 Task: Synchronize Google contacts.
Action: Mouse moved to (852, 103)
Screenshot: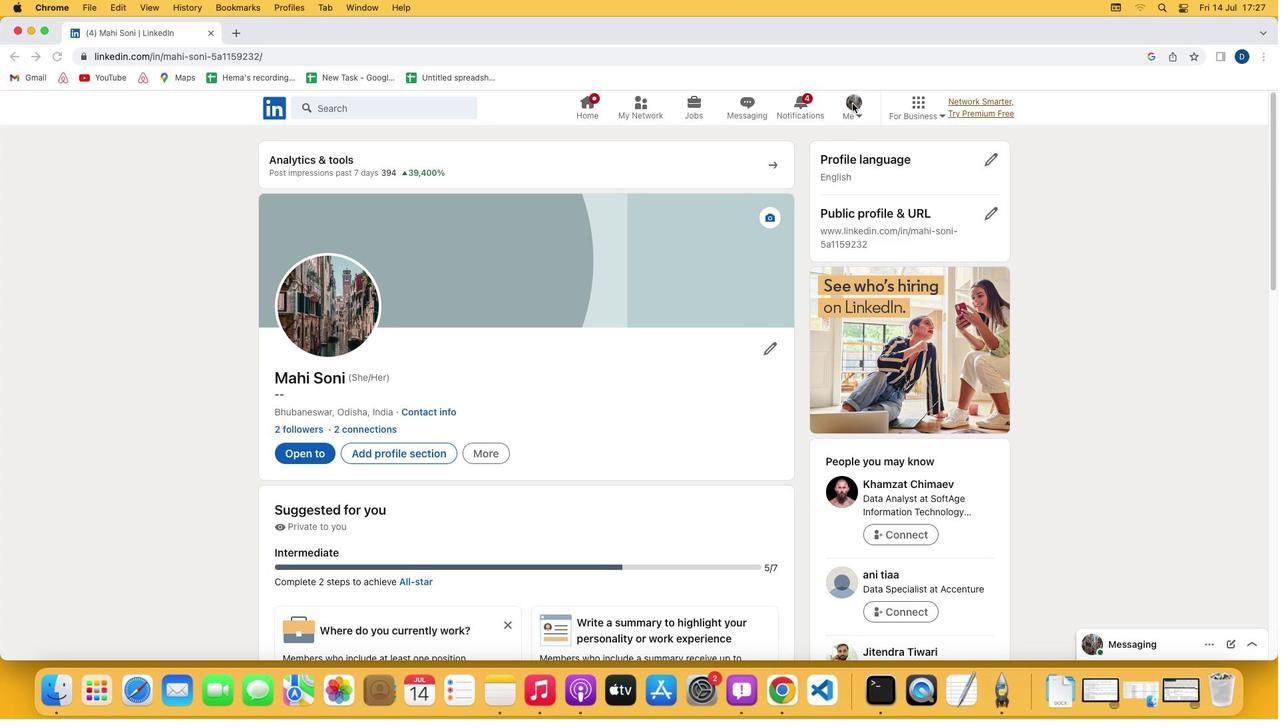 
Action: Mouse pressed left at (852, 103)
Screenshot: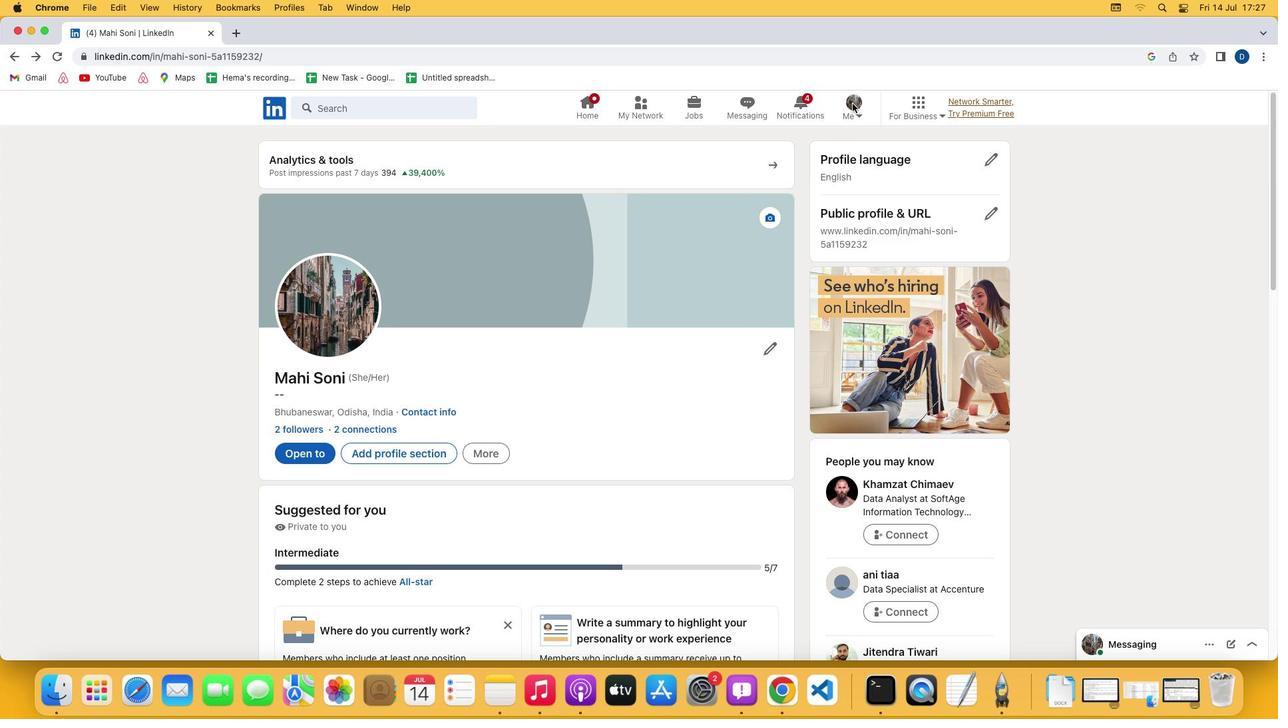 
Action: Mouse pressed left at (852, 103)
Screenshot: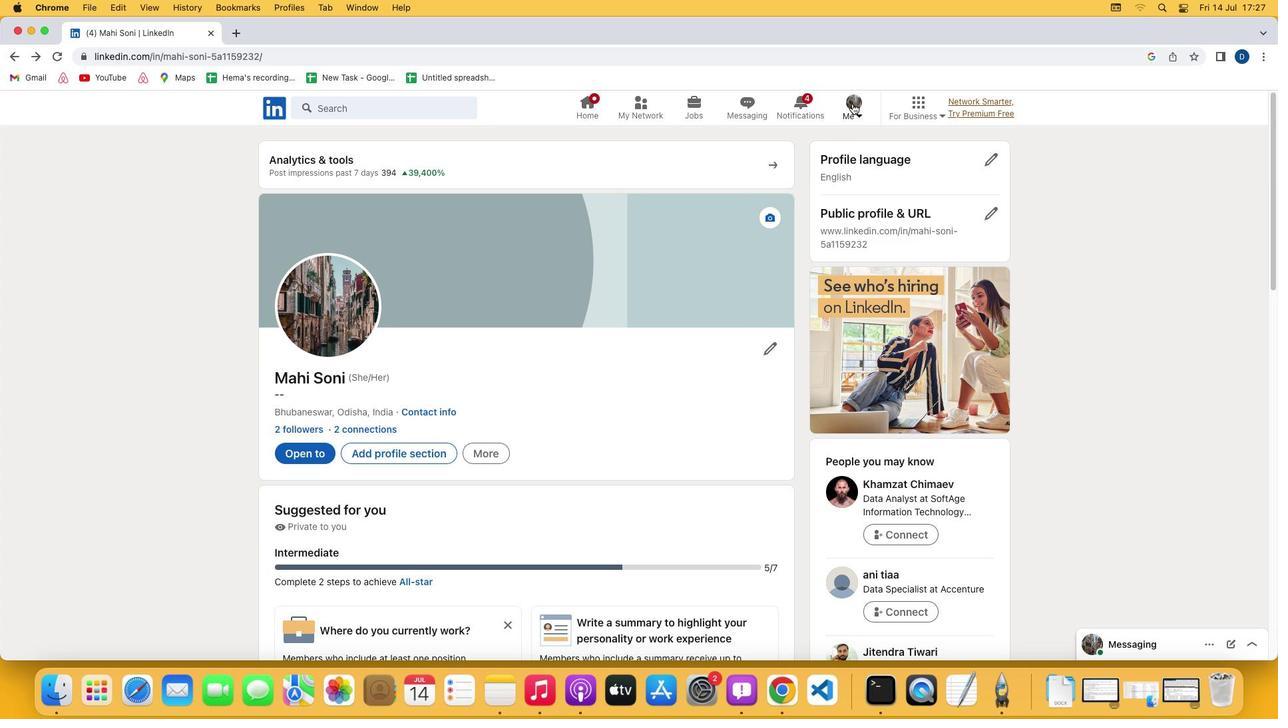 
Action: Mouse moved to (757, 250)
Screenshot: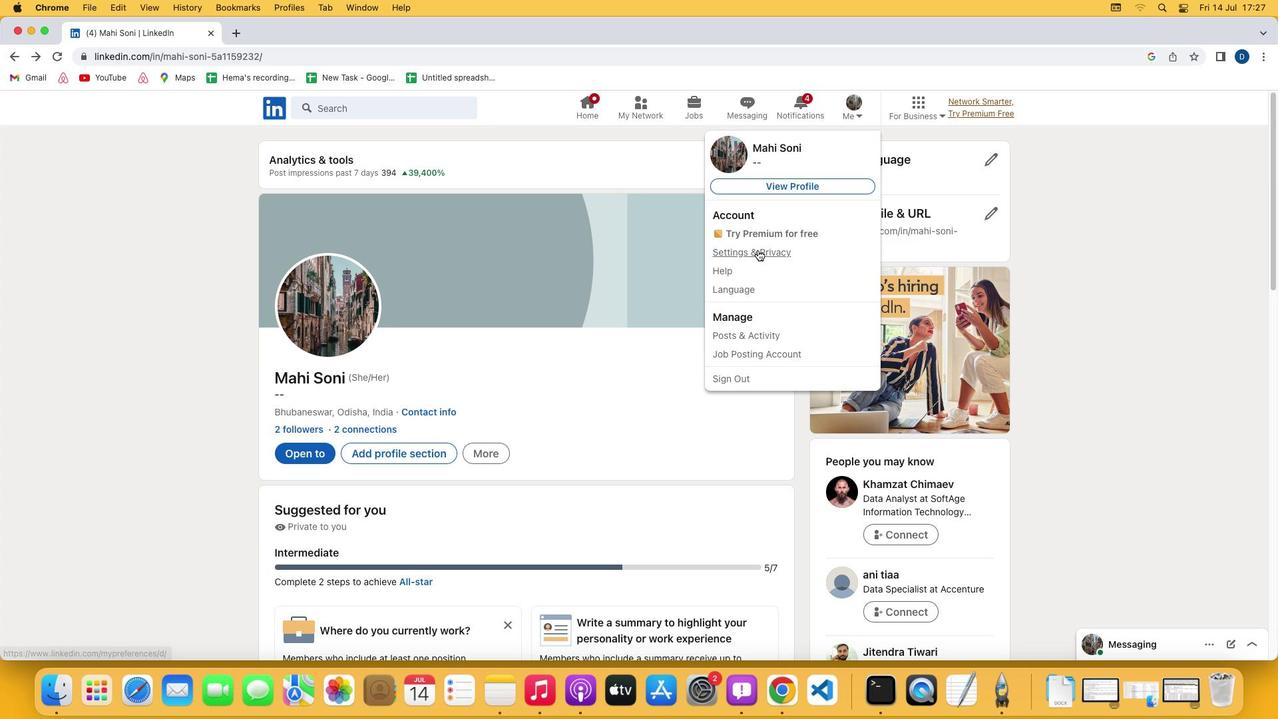 
Action: Mouse pressed left at (757, 250)
Screenshot: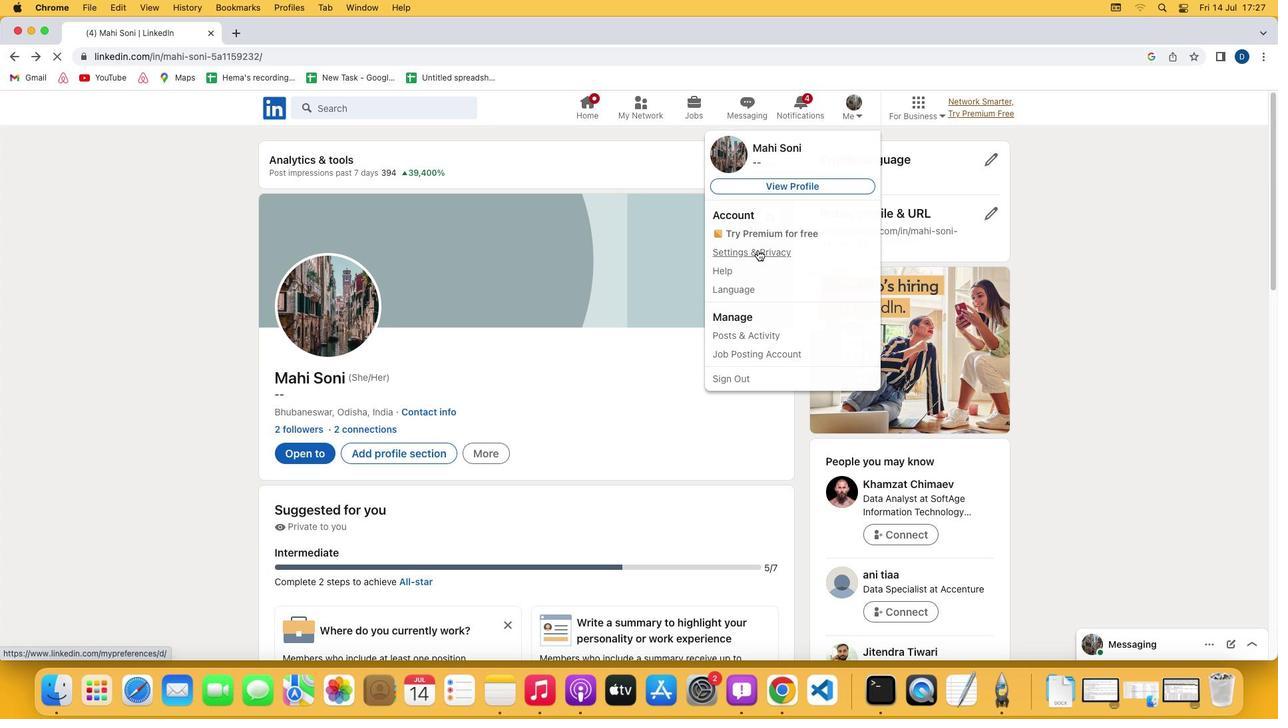 
Action: Mouse moved to (637, 601)
Screenshot: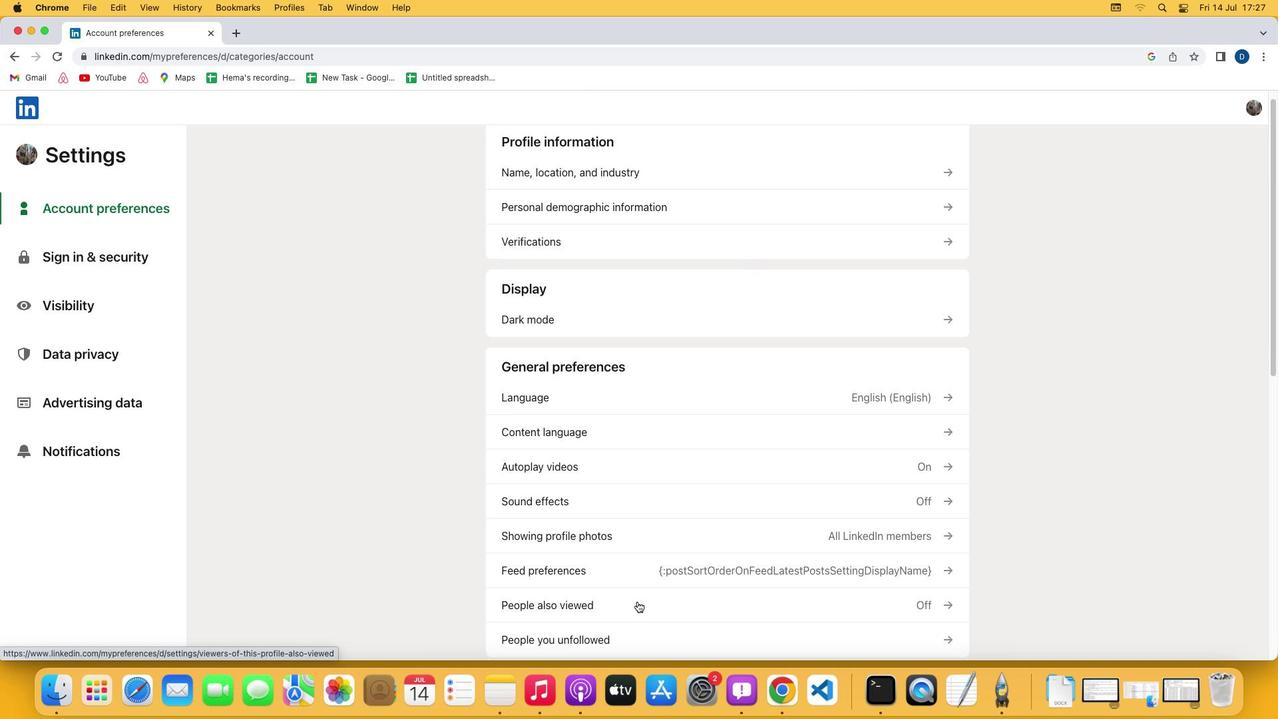 
Action: Mouse scrolled (637, 601) with delta (0, 0)
Screenshot: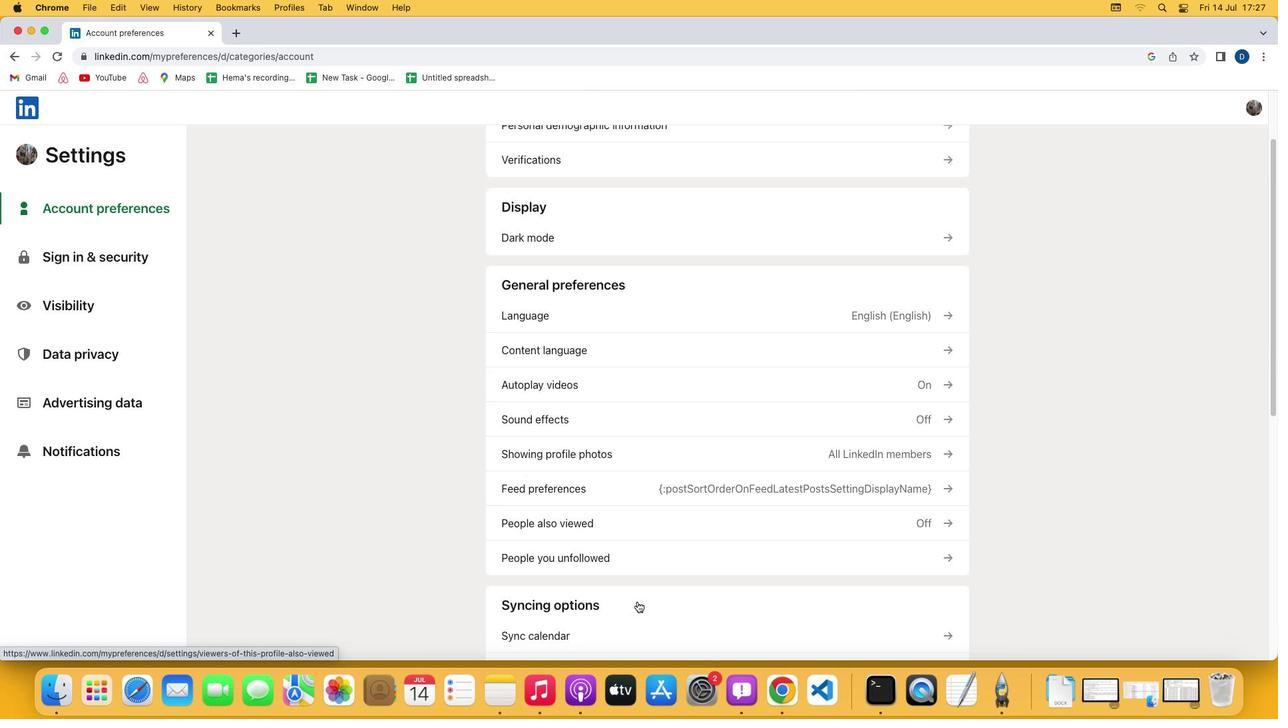 
Action: Mouse scrolled (637, 601) with delta (0, 0)
Screenshot: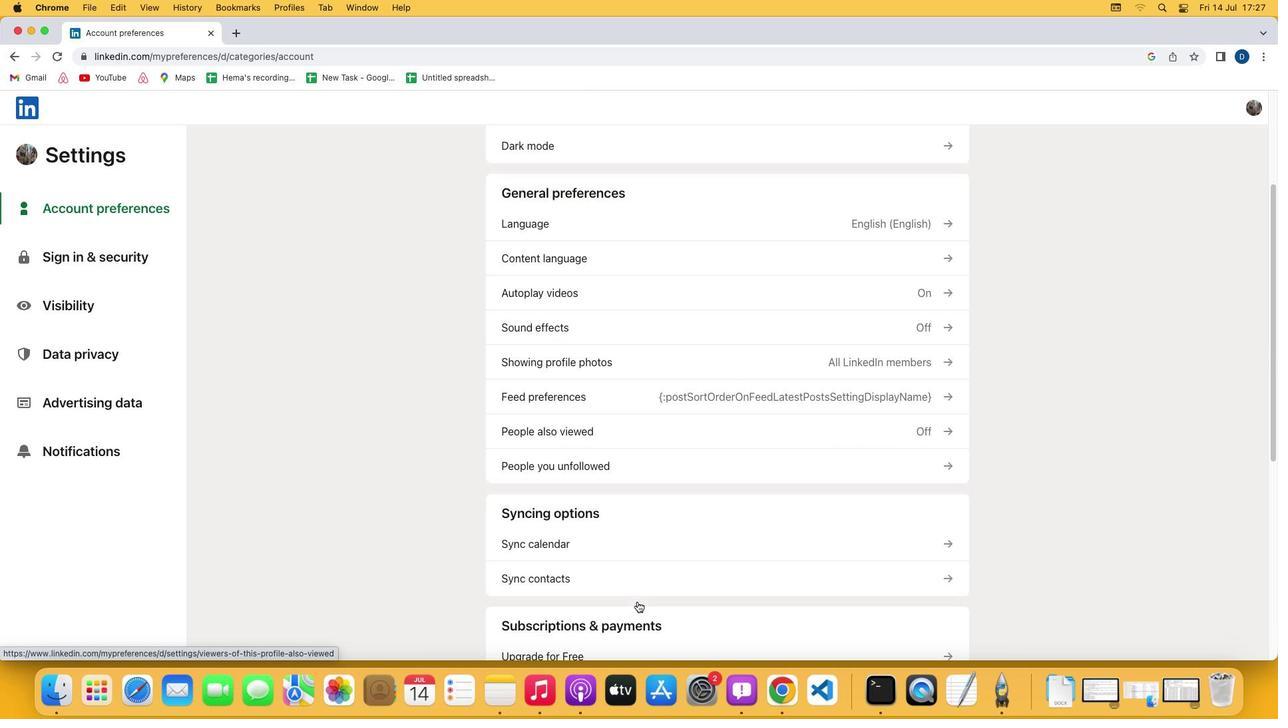 
Action: Mouse scrolled (637, 601) with delta (0, -1)
Screenshot: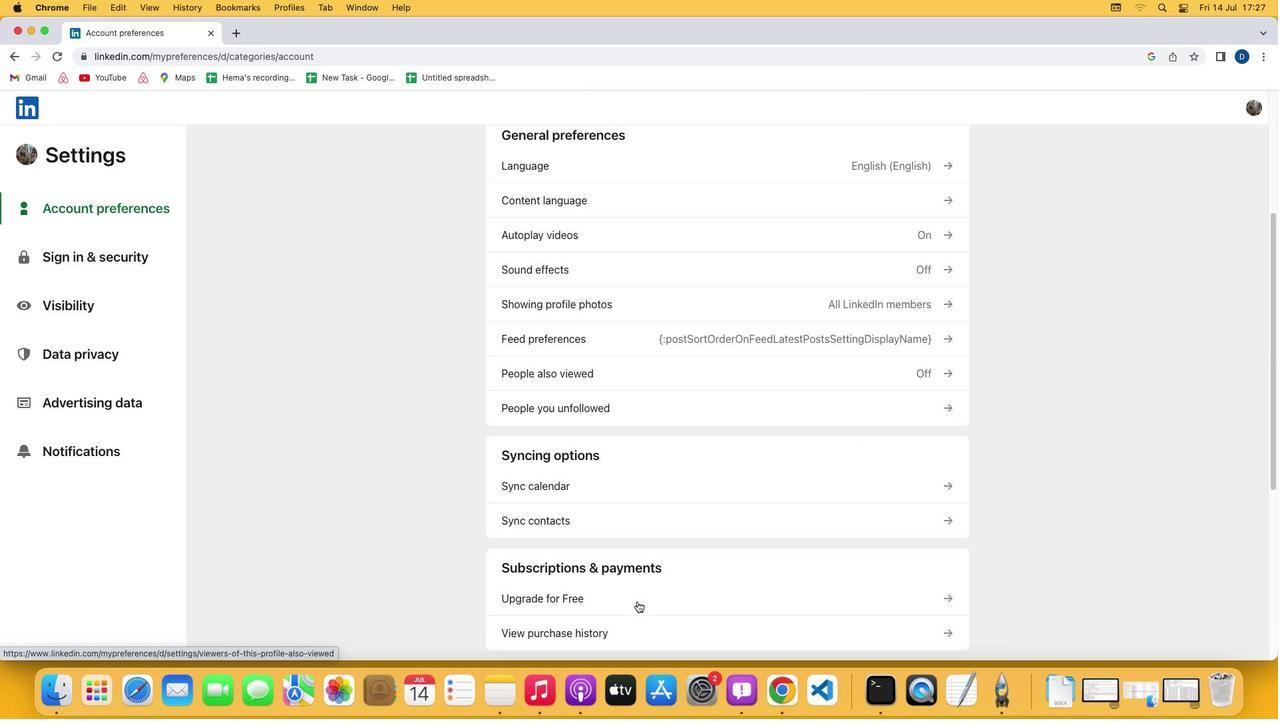 
Action: Mouse scrolled (637, 601) with delta (0, -2)
Screenshot: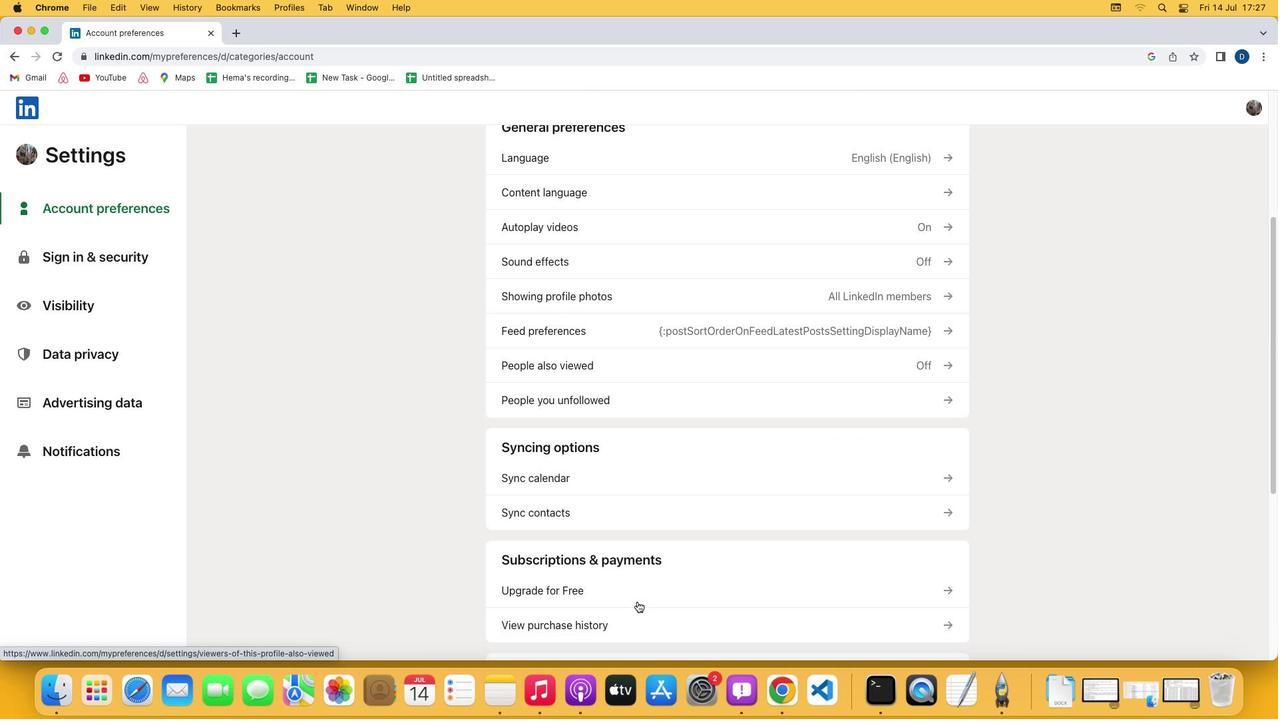 
Action: Mouse moved to (610, 508)
Screenshot: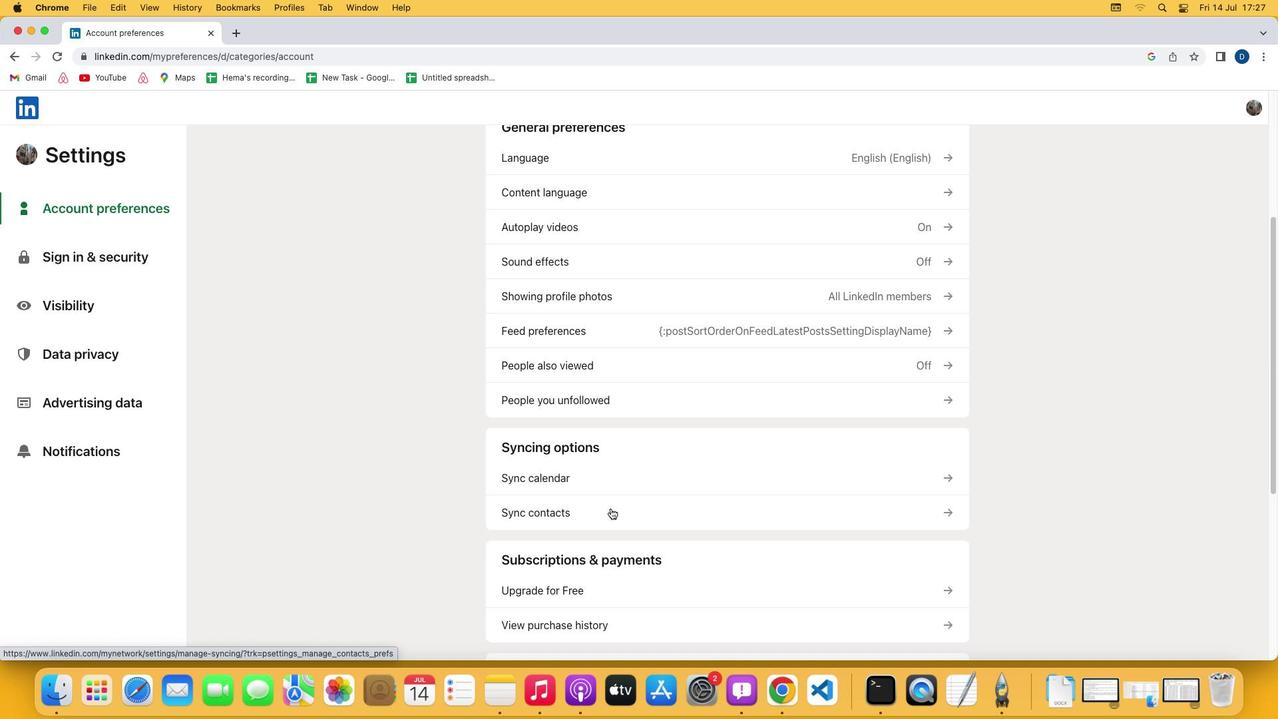 
Action: Mouse pressed left at (610, 508)
Screenshot: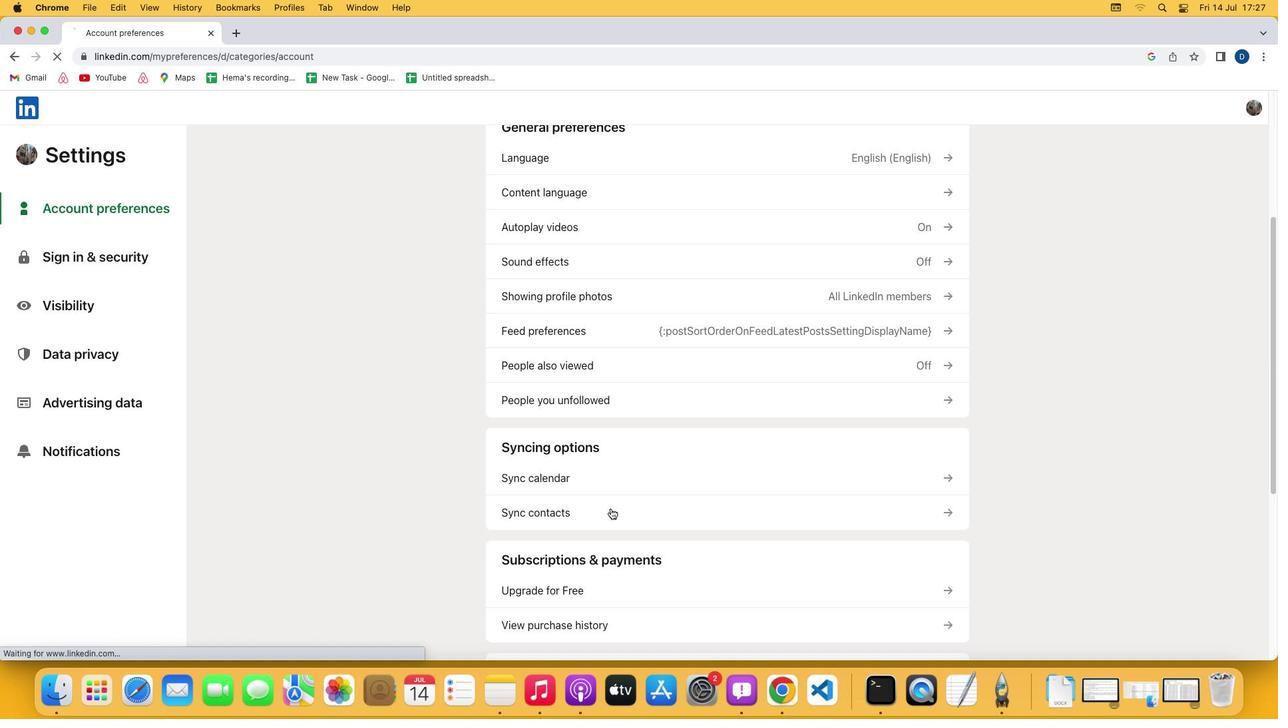 
